 Task: Create List Brand Differentiation in Board Resource Allocation Tools to Workspace Content Delivery Networks. Create List Brand Architecture in Board Email Marketing List Cleaning and Segmentation to Workspace Content Delivery Networks. Create List Brand Essence in Board Employee Performance Coaching and Development to Workspace Content Delivery Networks
Action: Mouse moved to (546, 131)
Screenshot: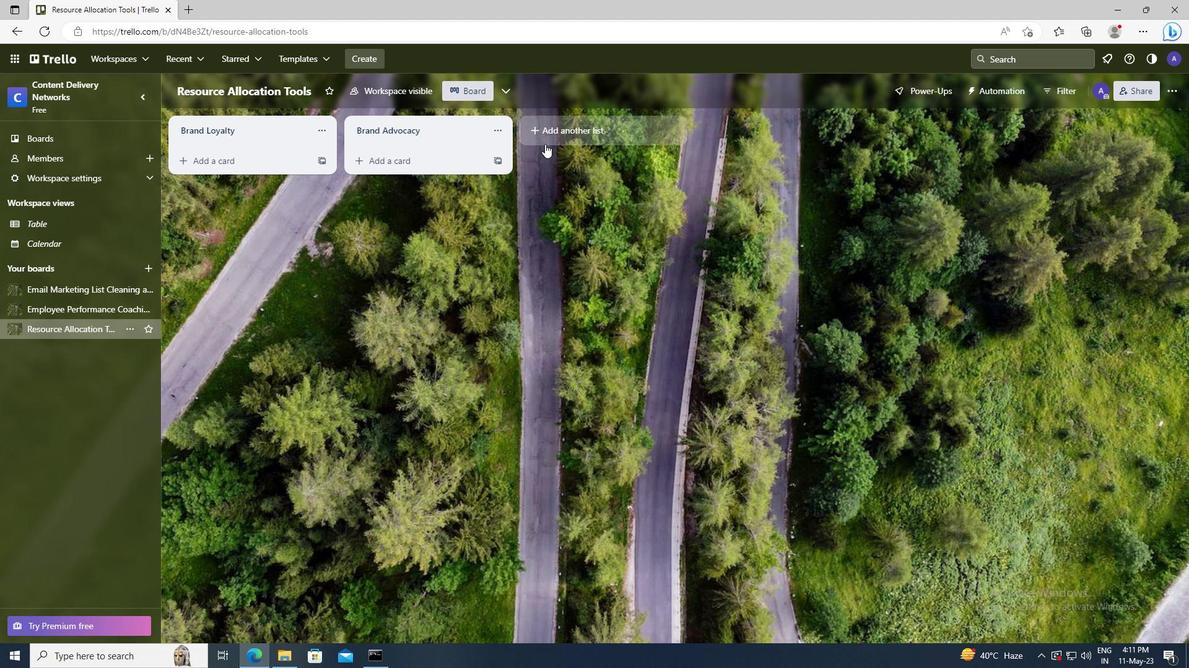 
Action: Mouse pressed left at (546, 131)
Screenshot: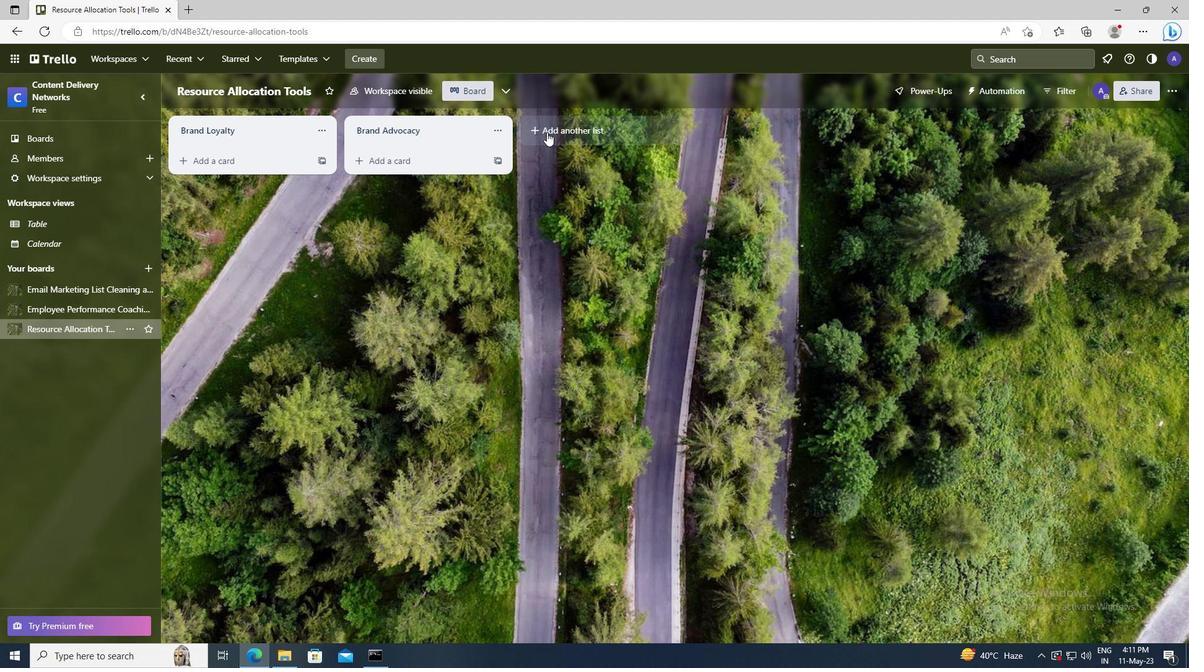 
Action: Key pressed <Key.shift>BRAND<Key.space><Key.shift>DIFFERENTIATION
Screenshot: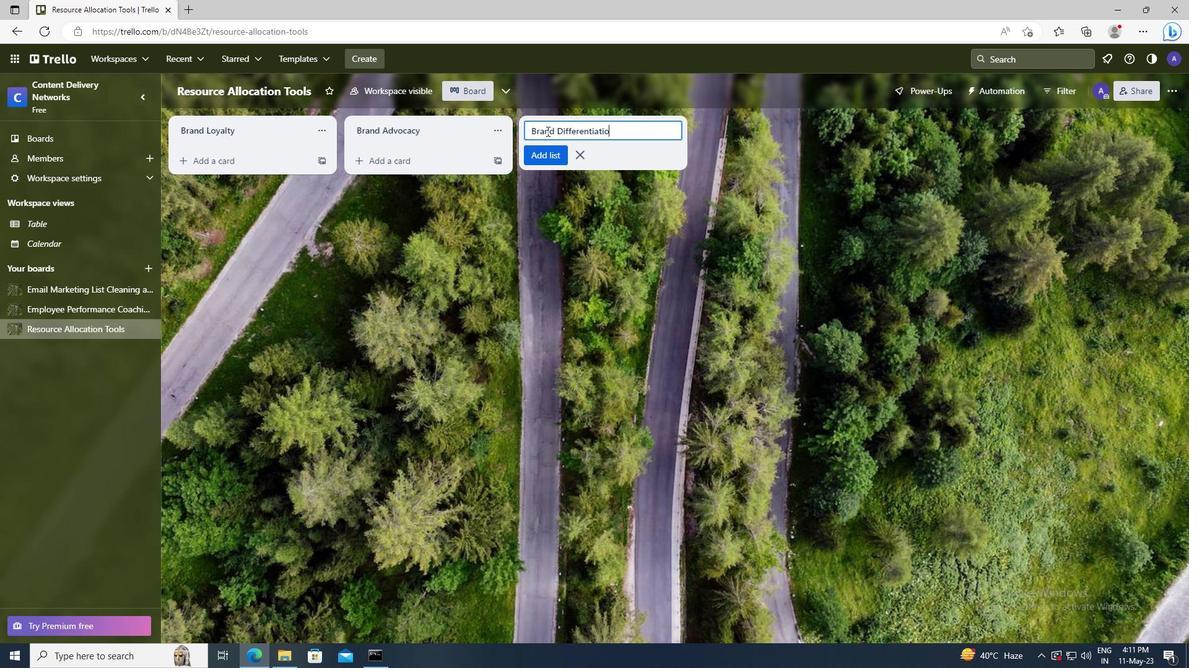 
Action: Mouse moved to (546, 152)
Screenshot: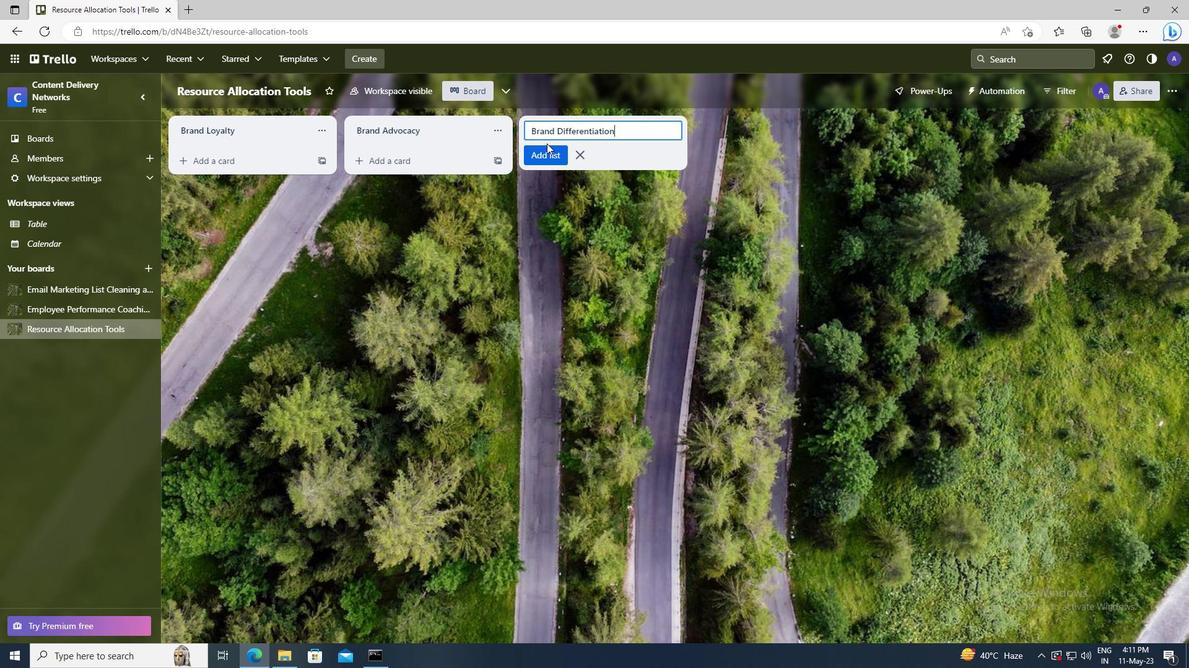 
Action: Mouse pressed left at (546, 152)
Screenshot: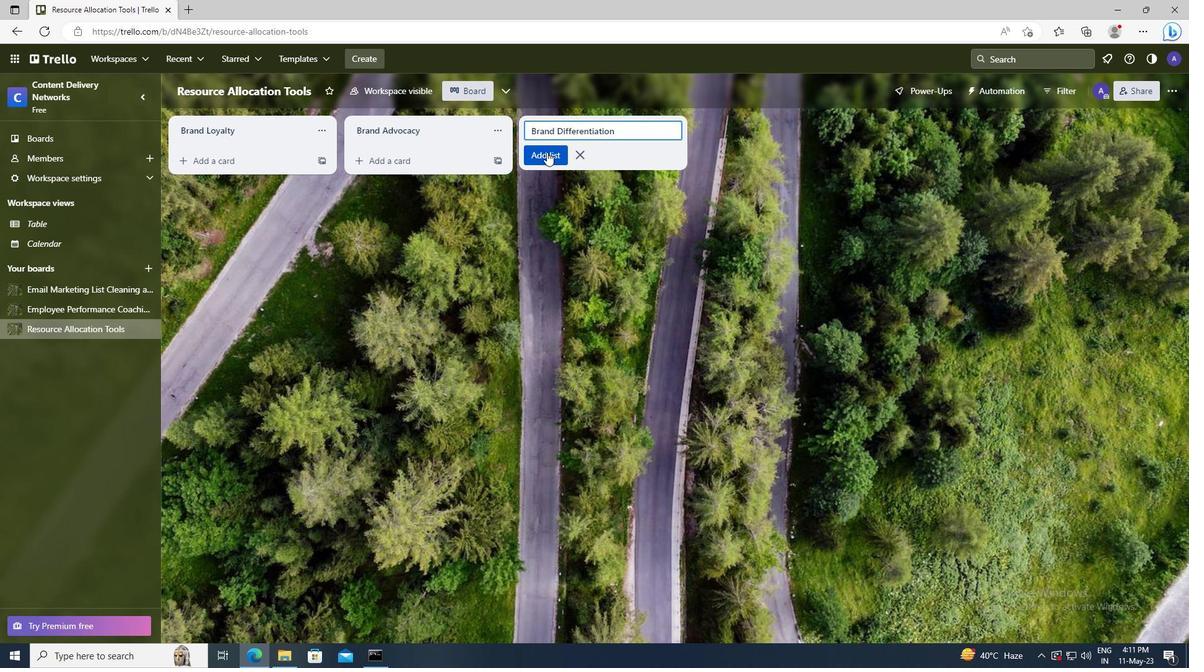 
Action: Mouse moved to (96, 281)
Screenshot: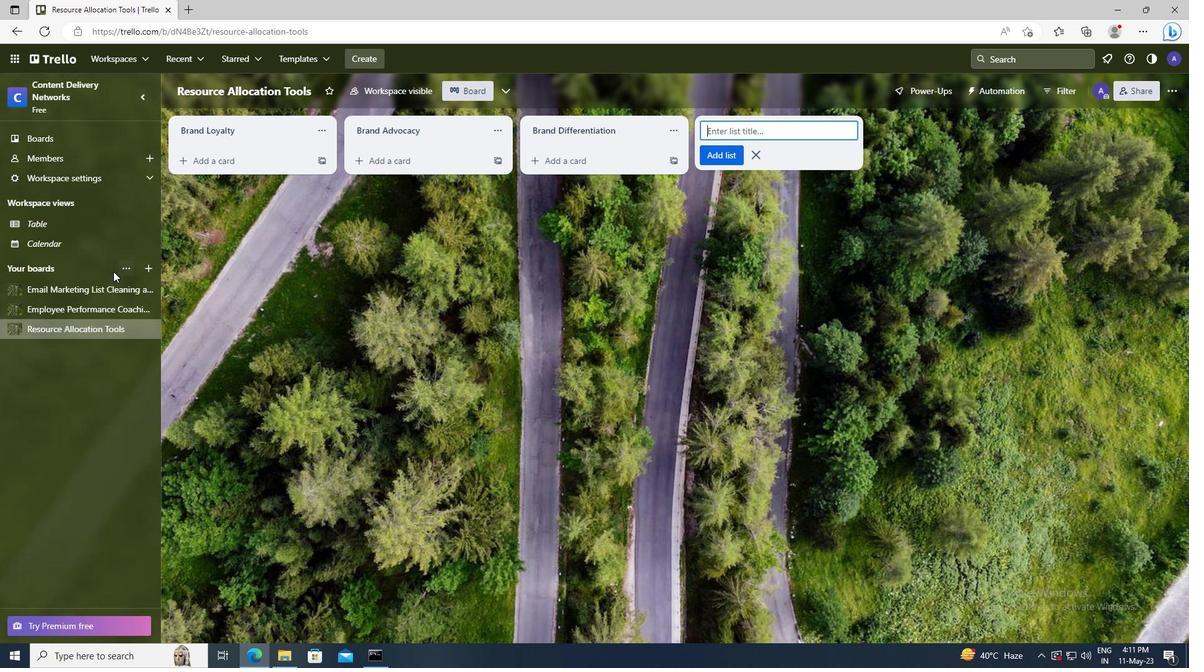 
Action: Mouse pressed left at (96, 281)
Screenshot: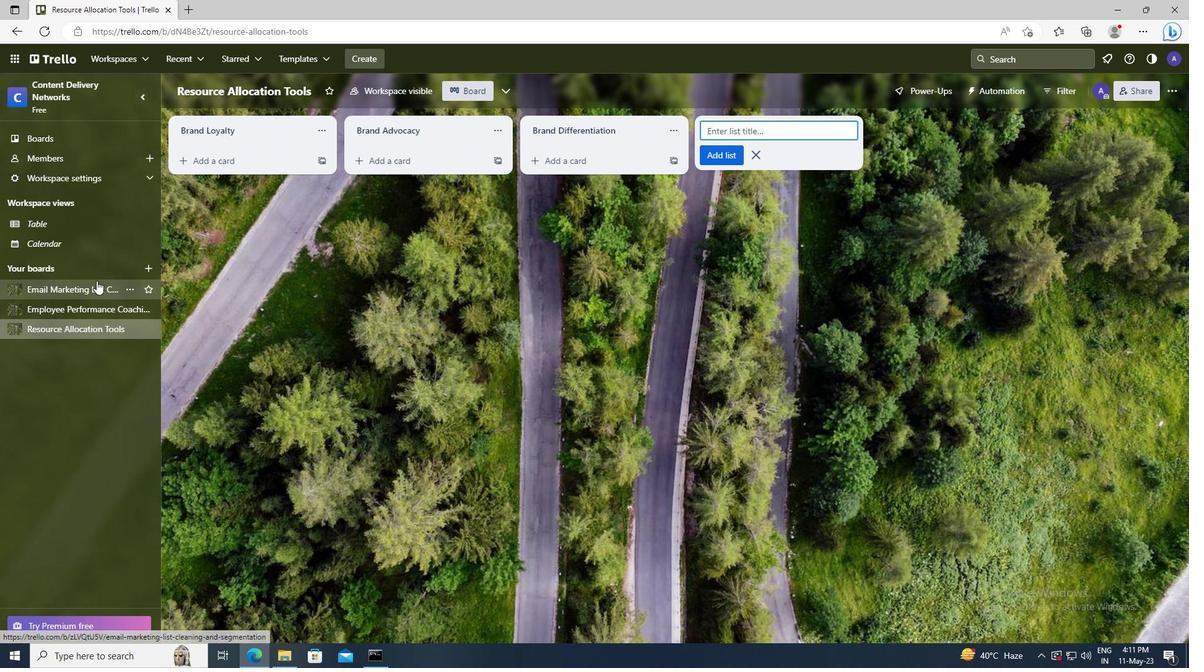 
Action: Mouse moved to (537, 134)
Screenshot: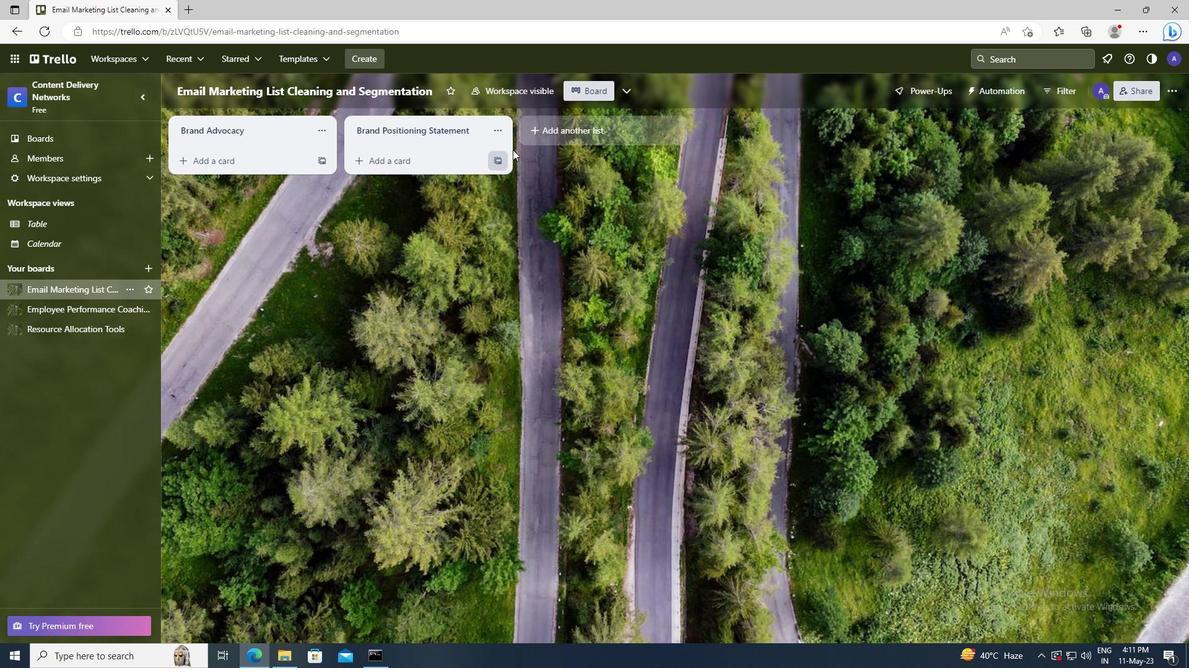 
Action: Mouse pressed left at (537, 134)
Screenshot: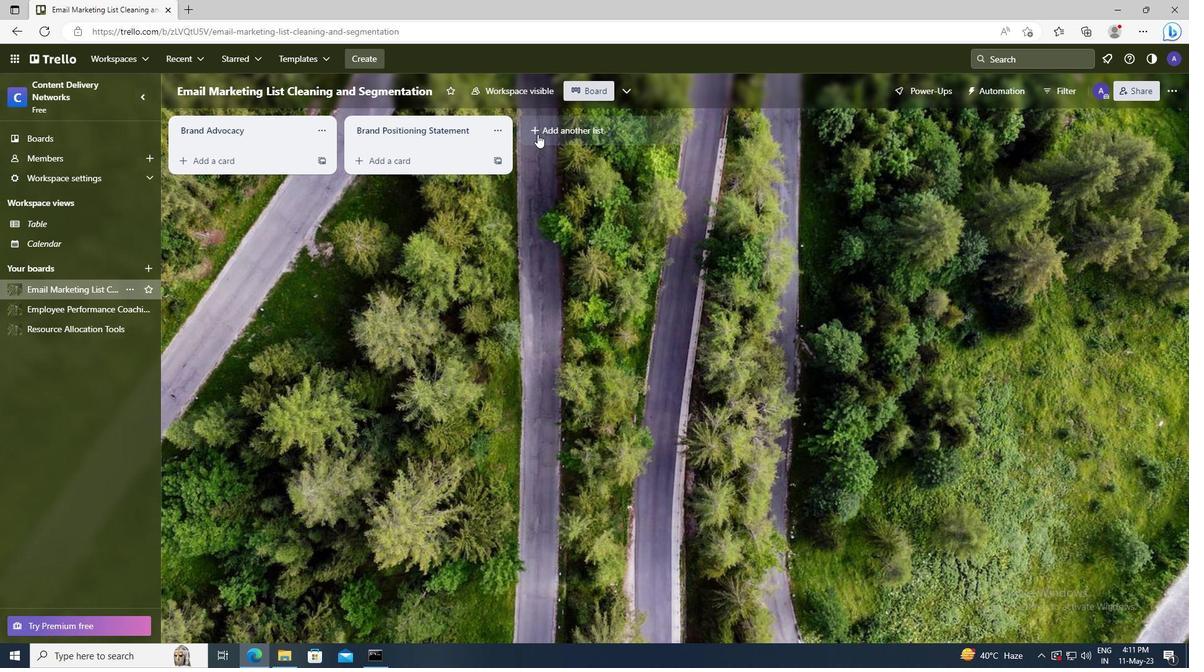 
Action: Key pressed <Key.shift>BRAND<Key.space><Key.shift>ARCHITECTURE
Screenshot: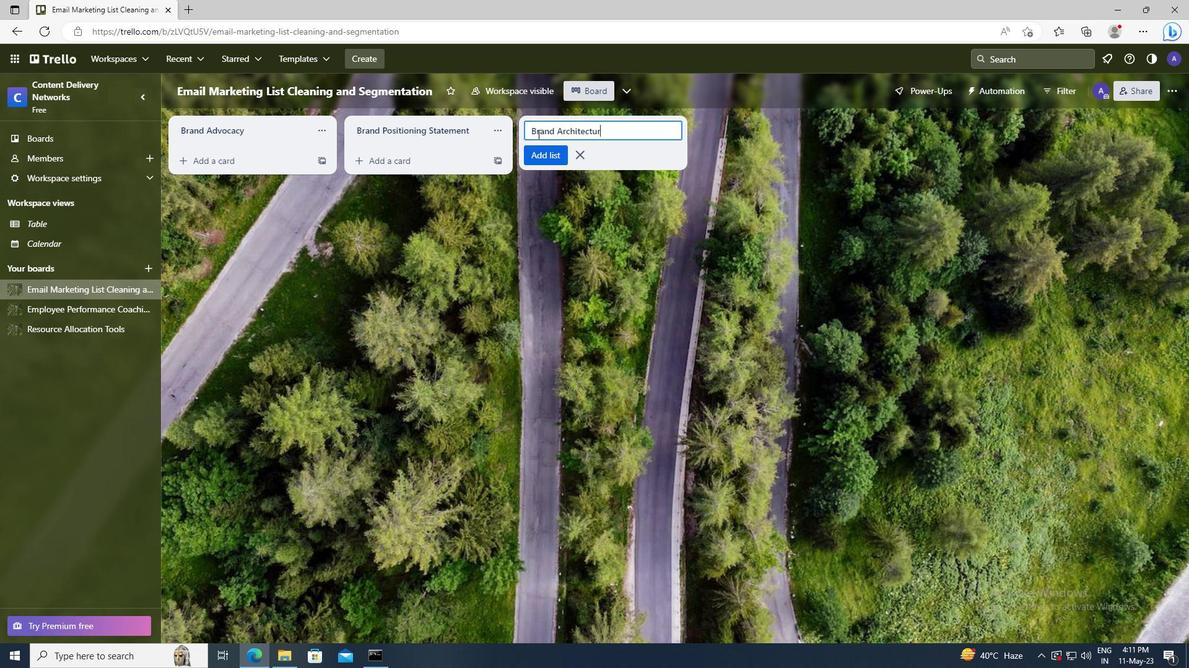
Action: Mouse moved to (542, 155)
Screenshot: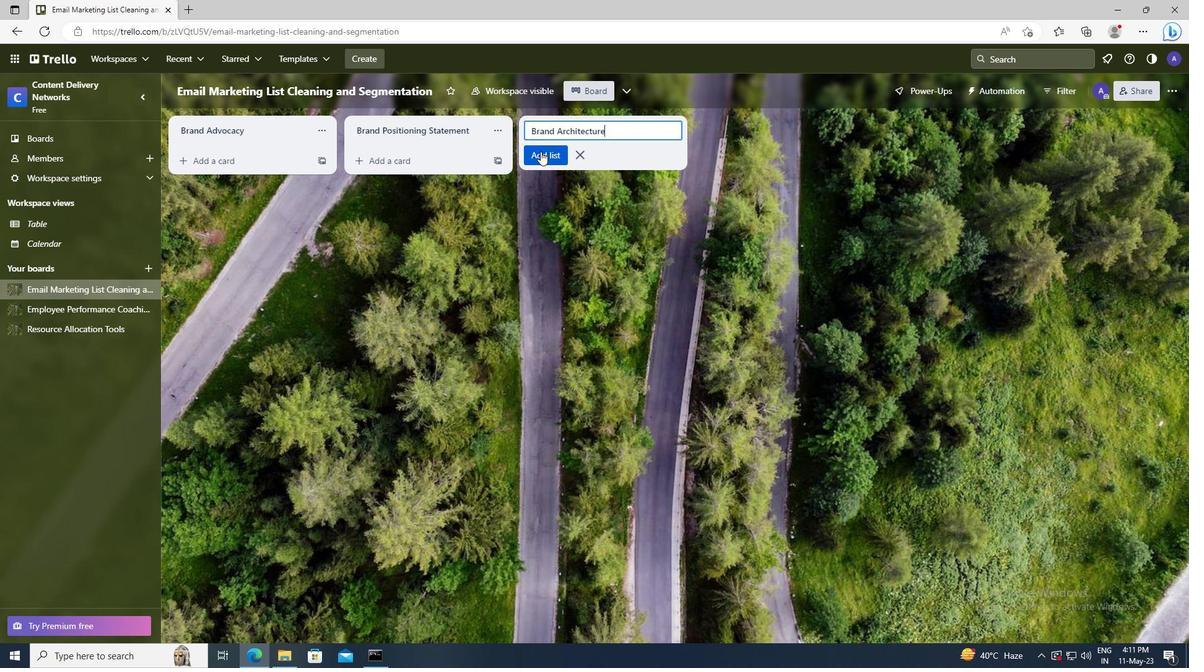 
Action: Mouse pressed left at (542, 155)
Screenshot: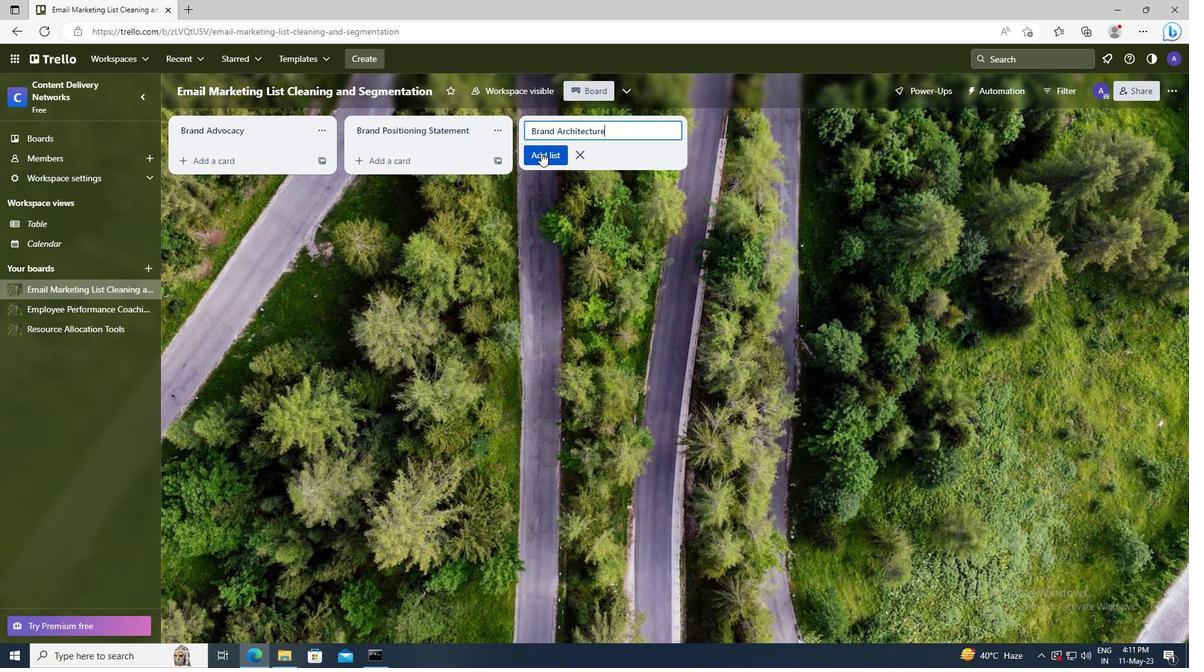 
Action: Mouse moved to (79, 309)
Screenshot: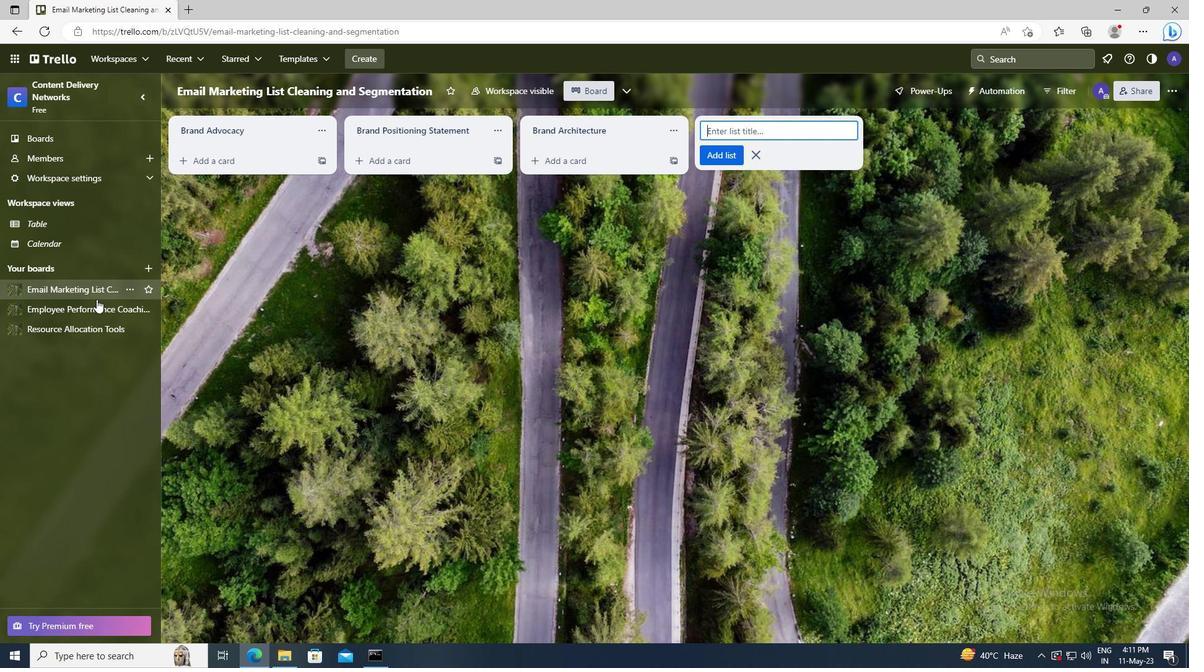
Action: Mouse pressed left at (79, 309)
Screenshot: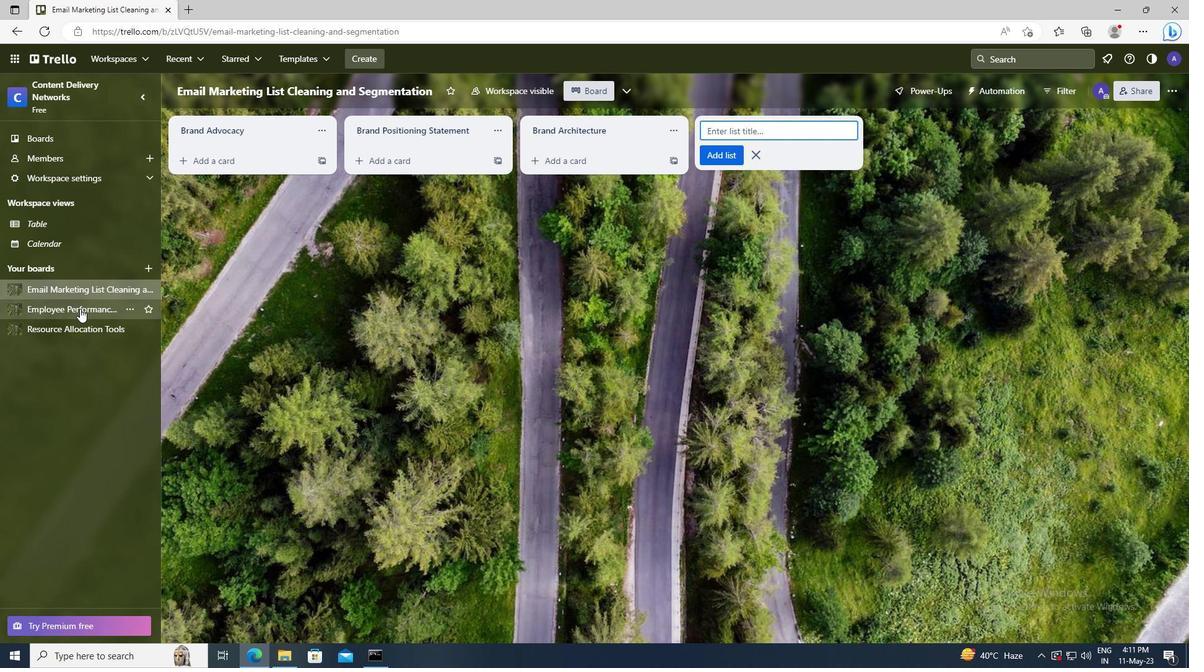 
Action: Mouse moved to (559, 130)
Screenshot: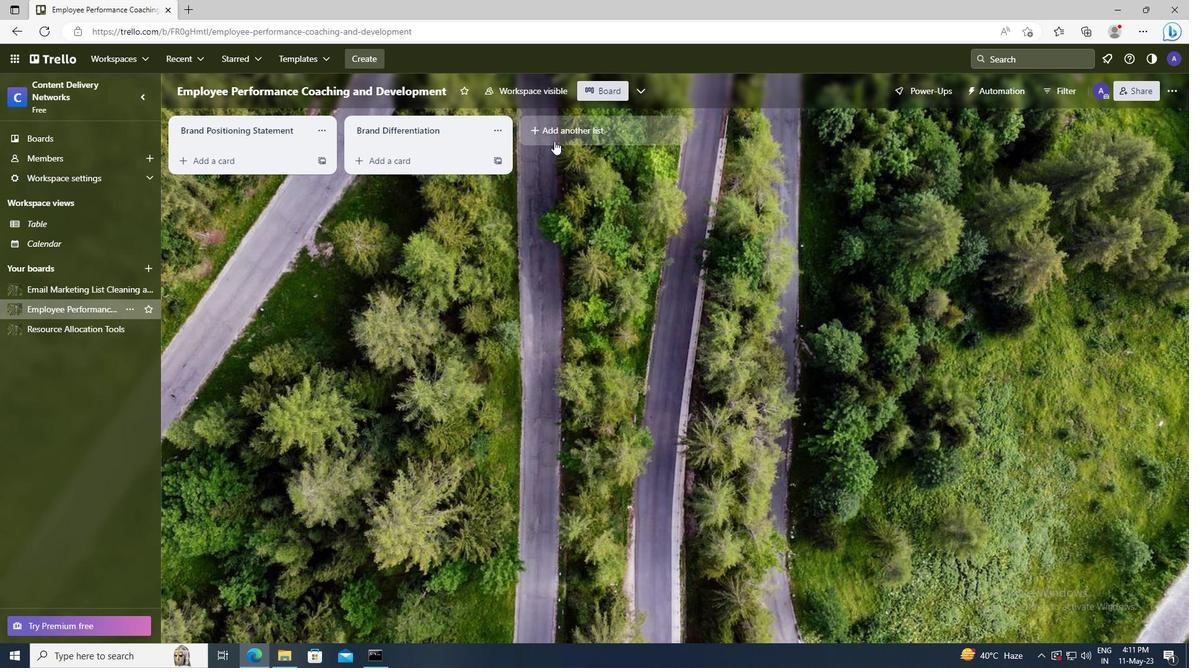 
Action: Mouse pressed left at (559, 130)
Screenshot: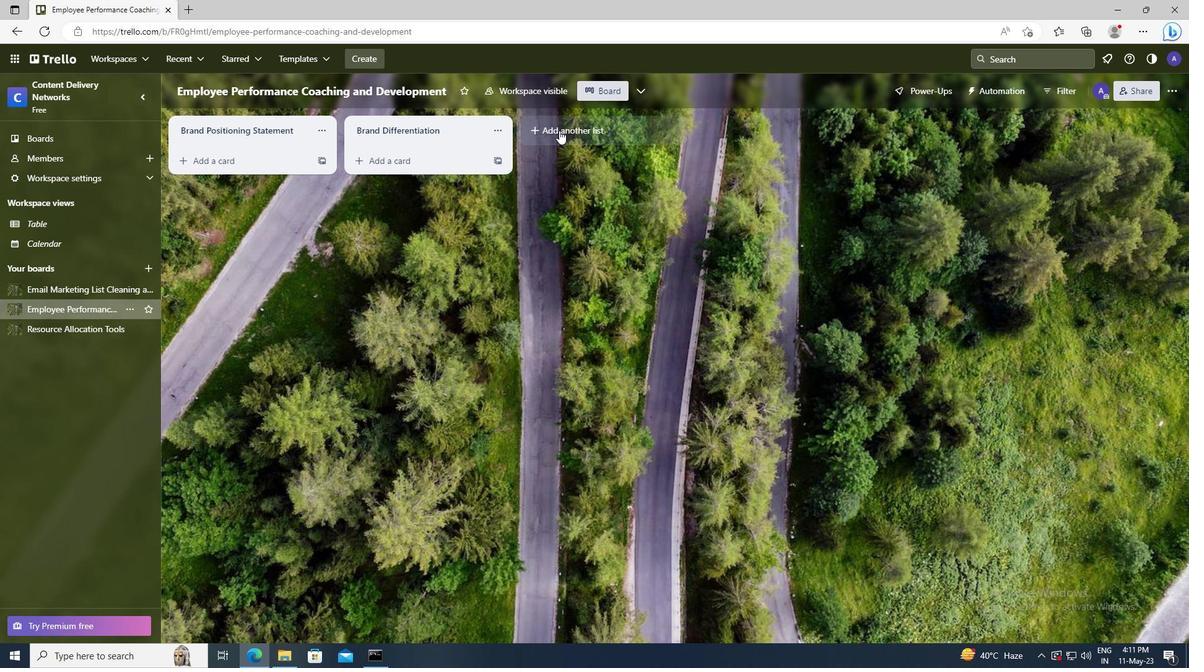 
Action: Key pressed <Key.shift>BRAND<Key.space><Key.shift>ESSENCE
Screenshot: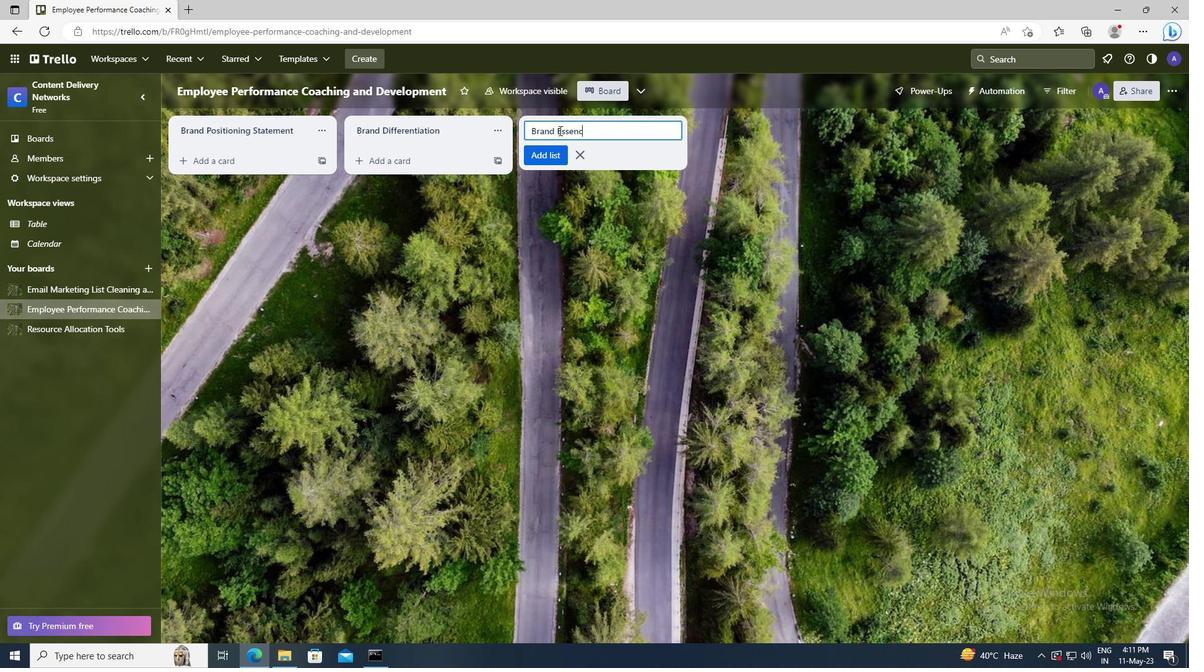 
Action: Mouse moved to (559, 153)
Screenshot: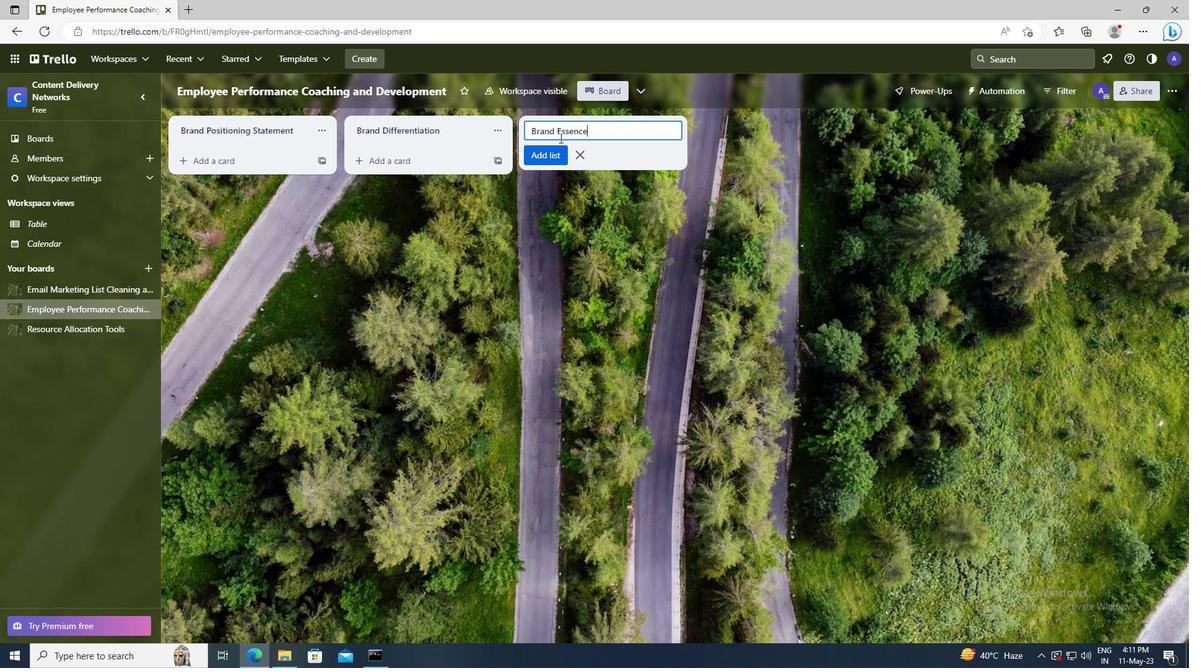
Action: Mouse pressed left at (559, 153)
Screenshot: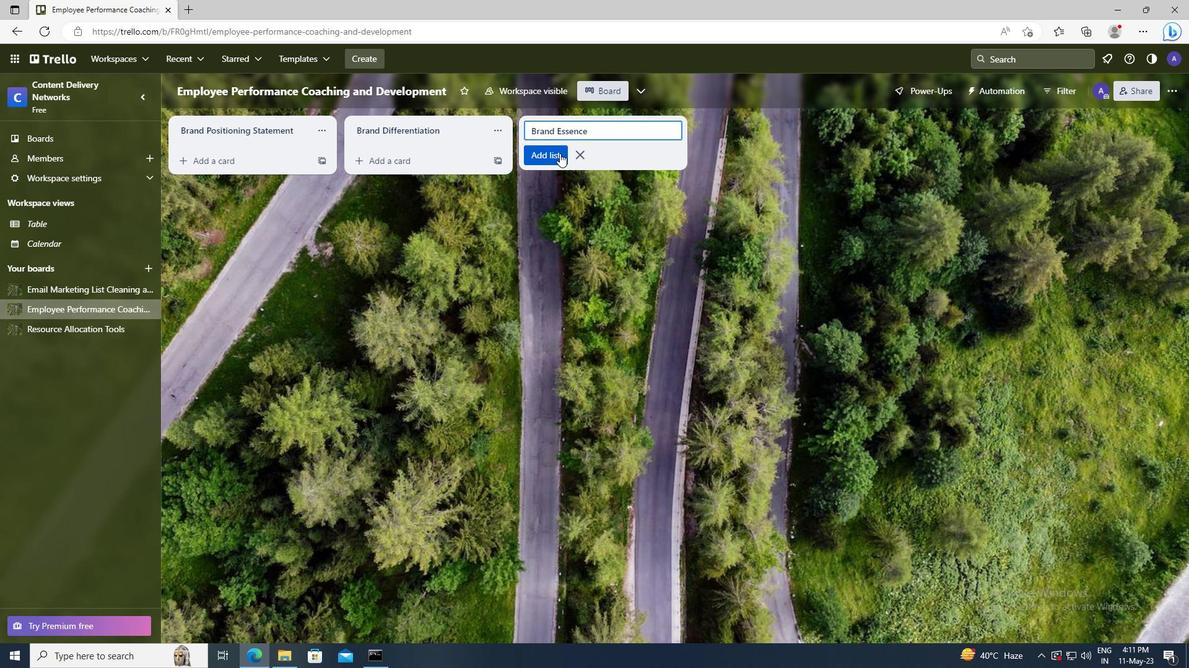 
